 Task: Send an email with the signature Gerard Scott with the subject Thank you for a recommendation and the message Could you send me the proposal for the new partnership? from softage.5@softage.net to softage.7@softage.net and softage.8@softage.net
Action: Mouse moved to (20, 47)
Screenshot: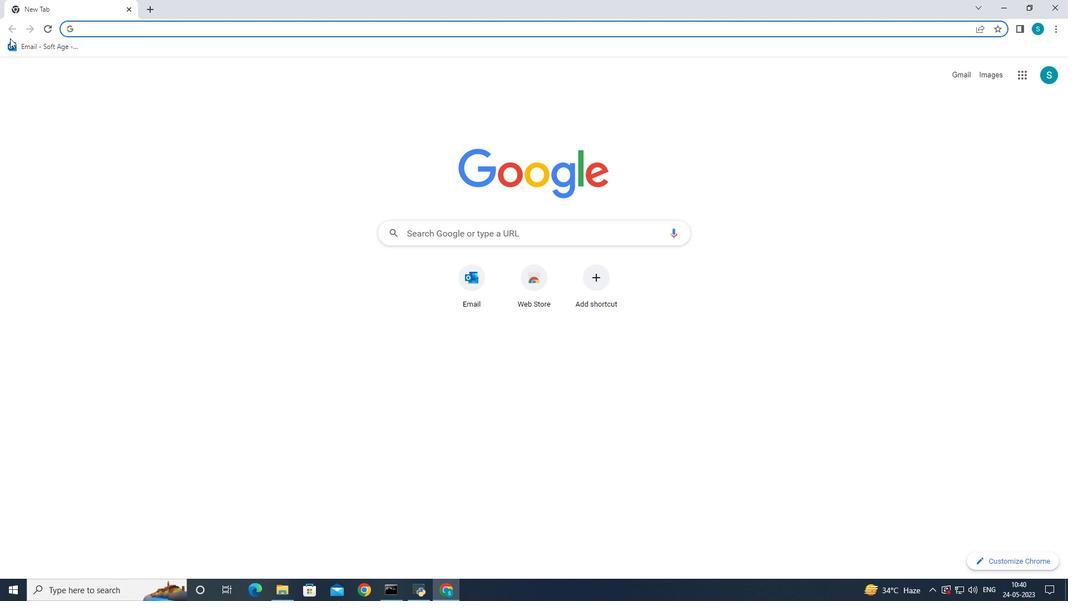 
Action: Mouse pressed left at (20, 47)
Screenshot: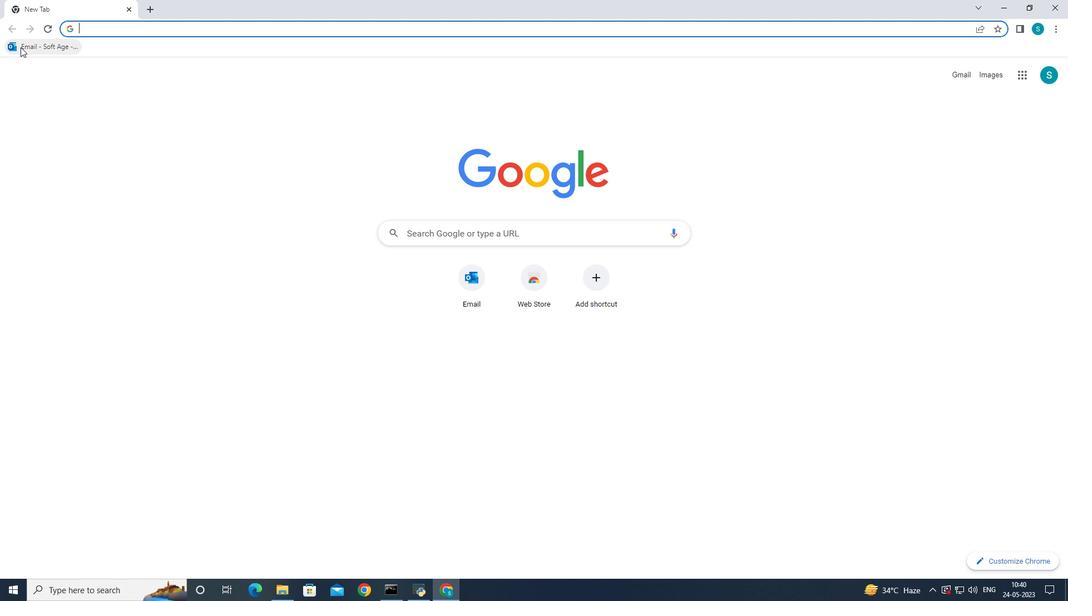 
Action: Mouse moved to (164, 101)
Screenshot: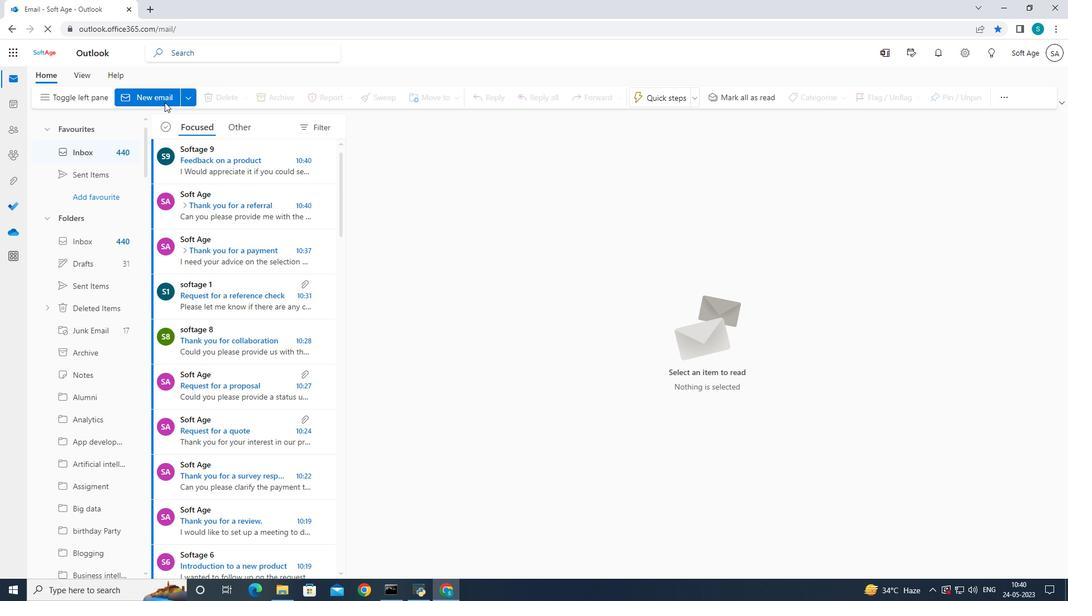 
Action: Mouse pressed left at (164, 101)
Screenshot: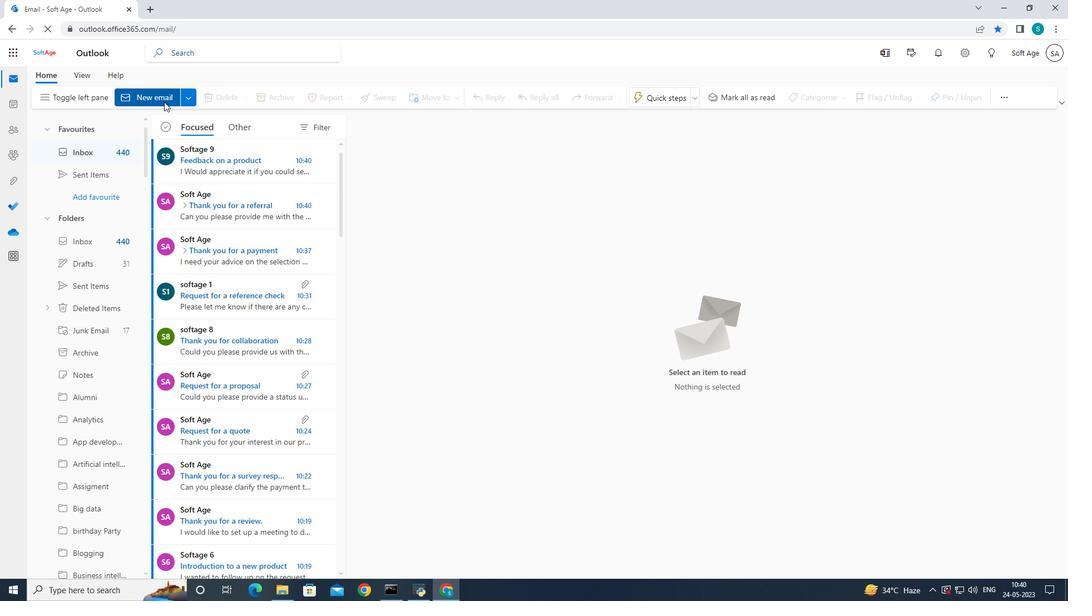 
Action: Mouse pressed left at (164, 101)
Screenshot: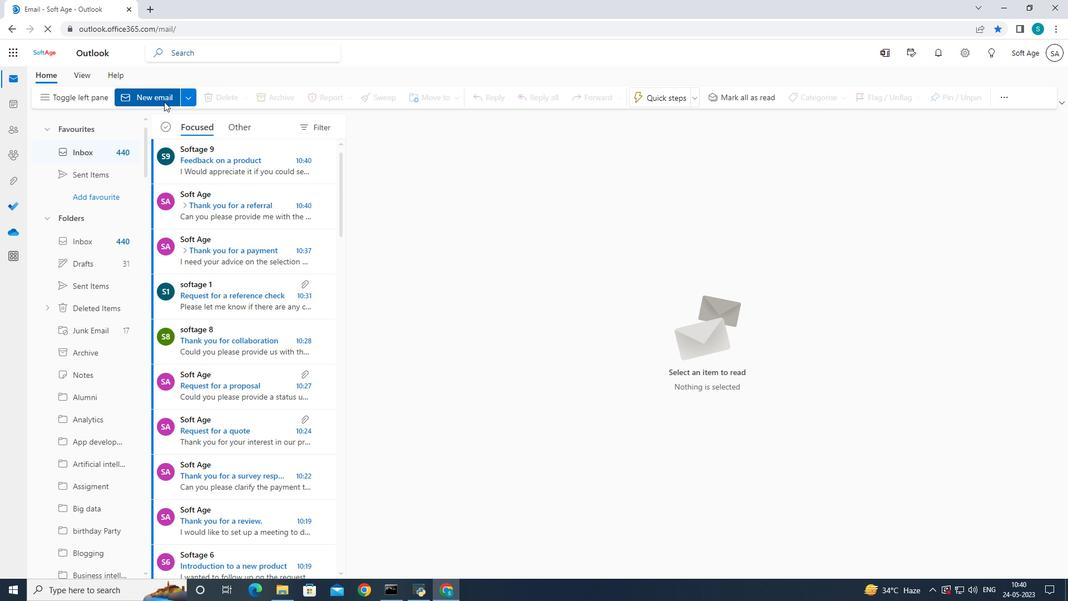 
Action: Mouse moved to (724, 99)
Screenshot: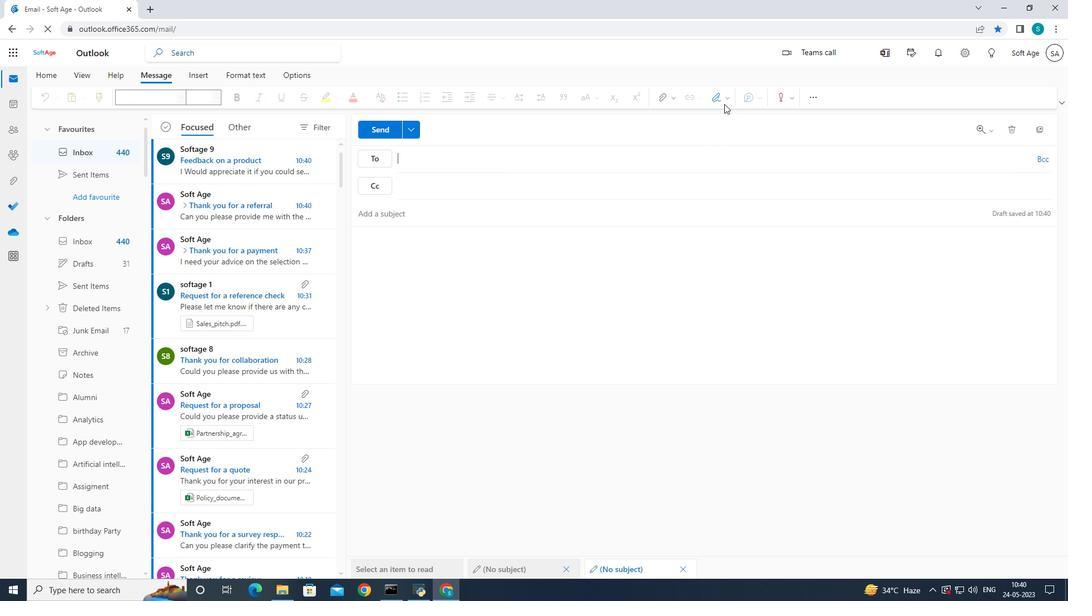 
Action: Mouse pressed left at (724, 99)
Screenshot: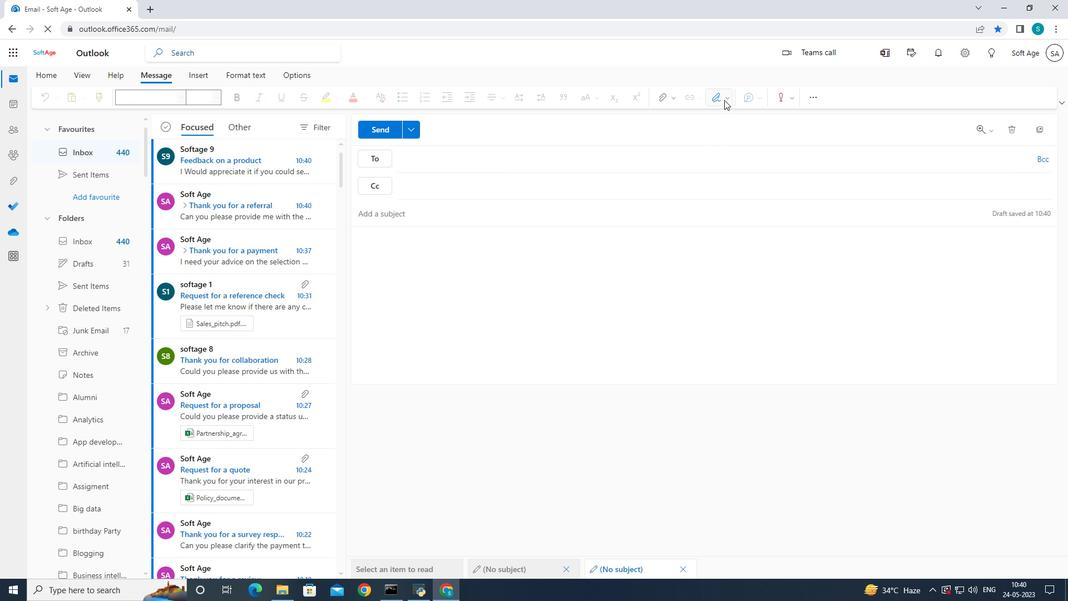 
Action: Mouse moved to (715, 140)
Screenshot: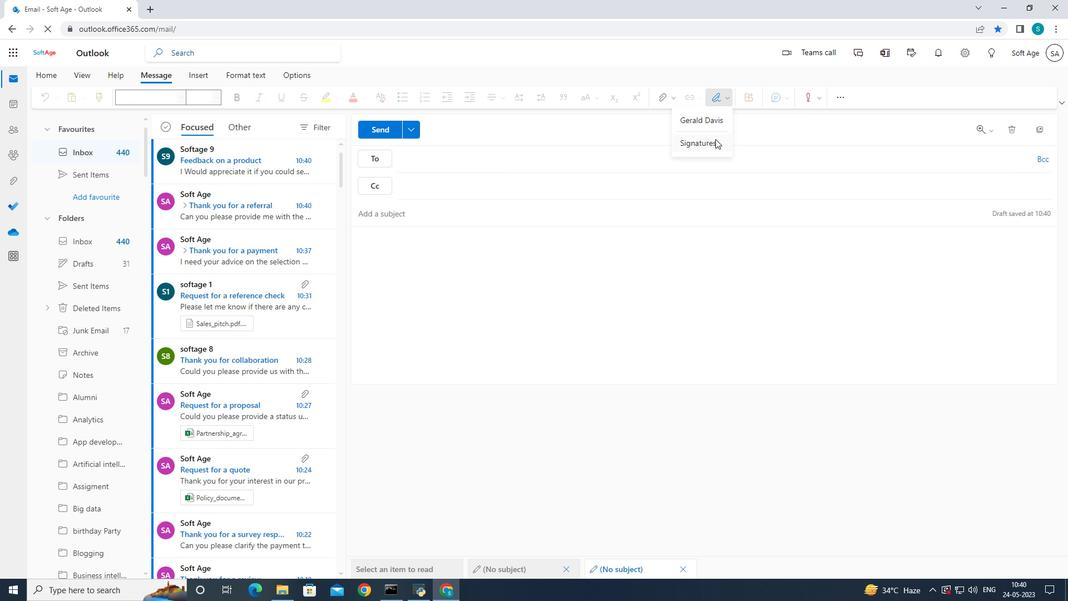 
Action: Mouse pressed left at (715, 140)
Screenshot: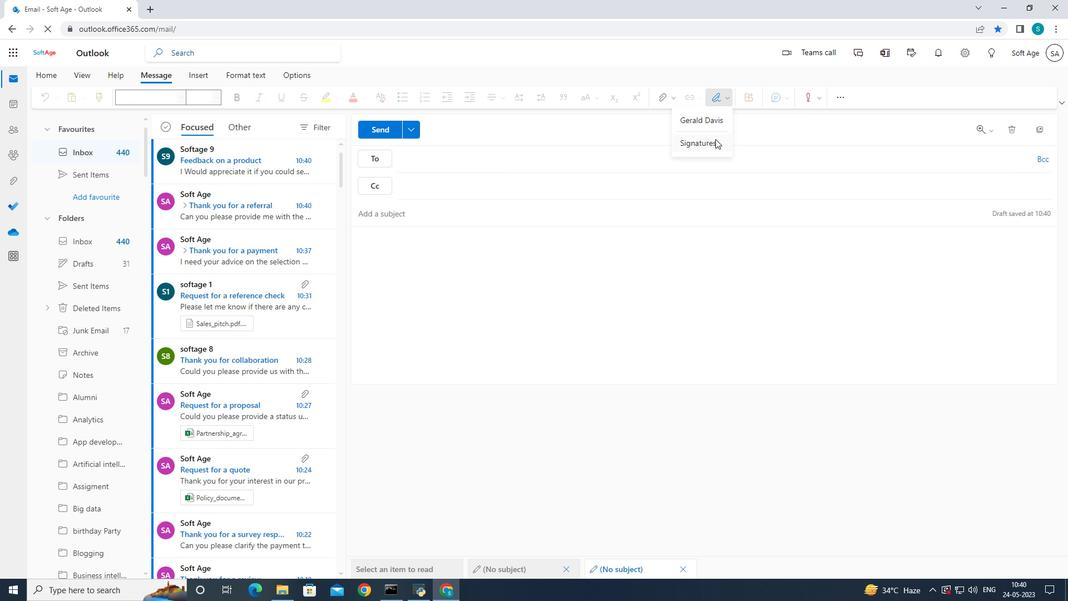 
Action: Mouse pressed left at (715, 140)
Screenshot: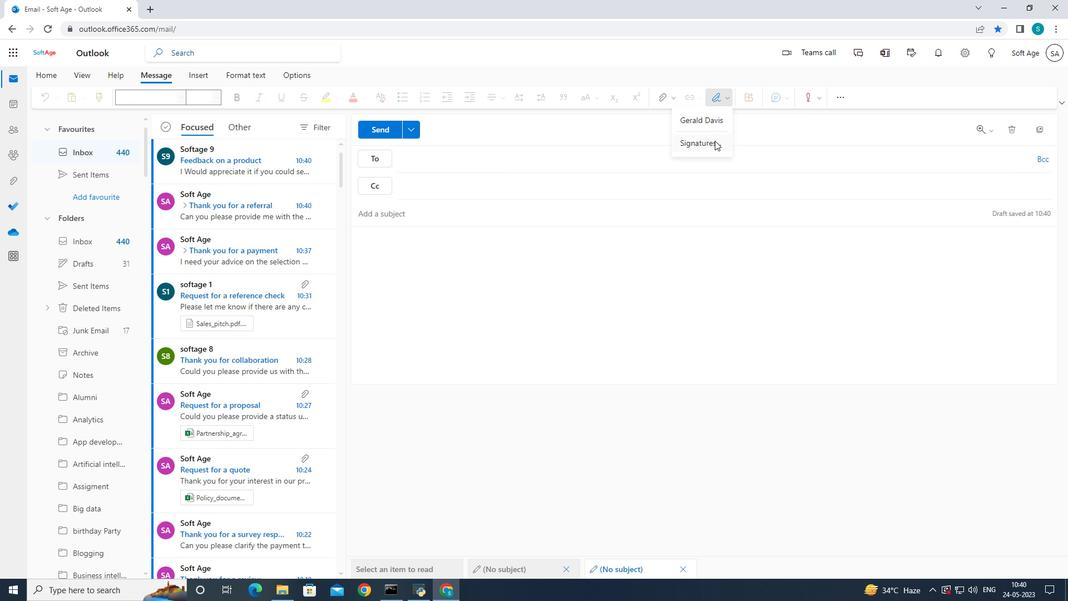 
Action: Mouse moved to (769, 183)
Screenshot: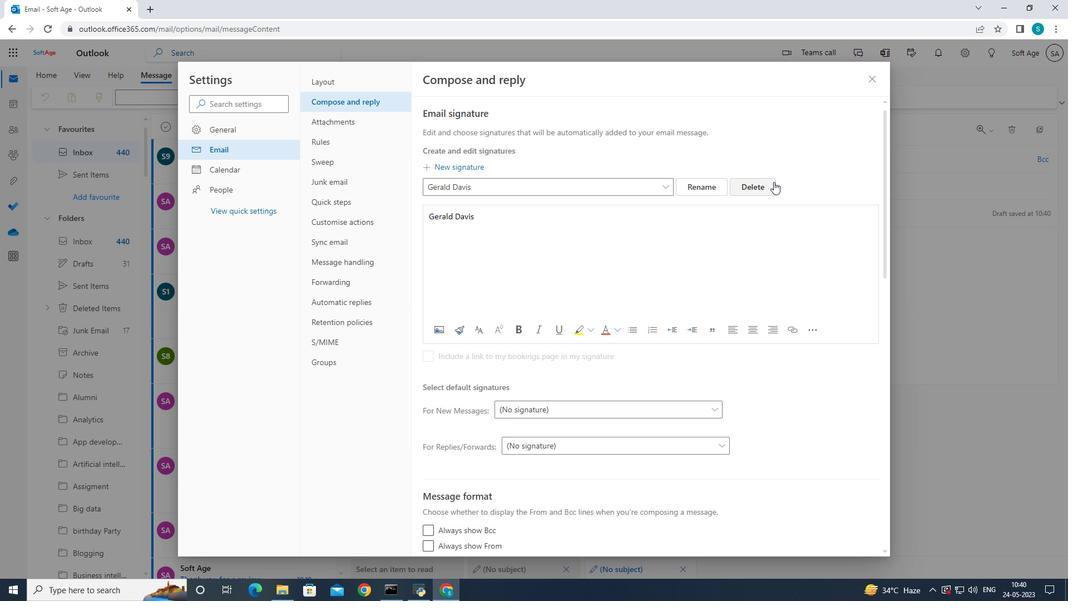 
Action: Mouse pressed left at (769, 183)
Screenshot: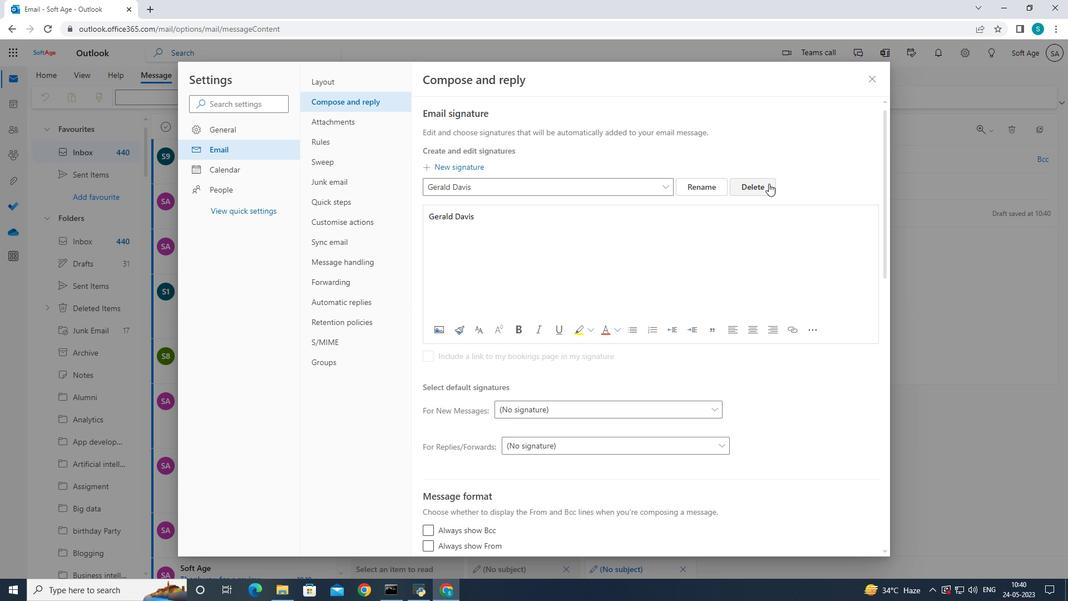 
Action: Mouse moved to (732, 184)
Screenshot: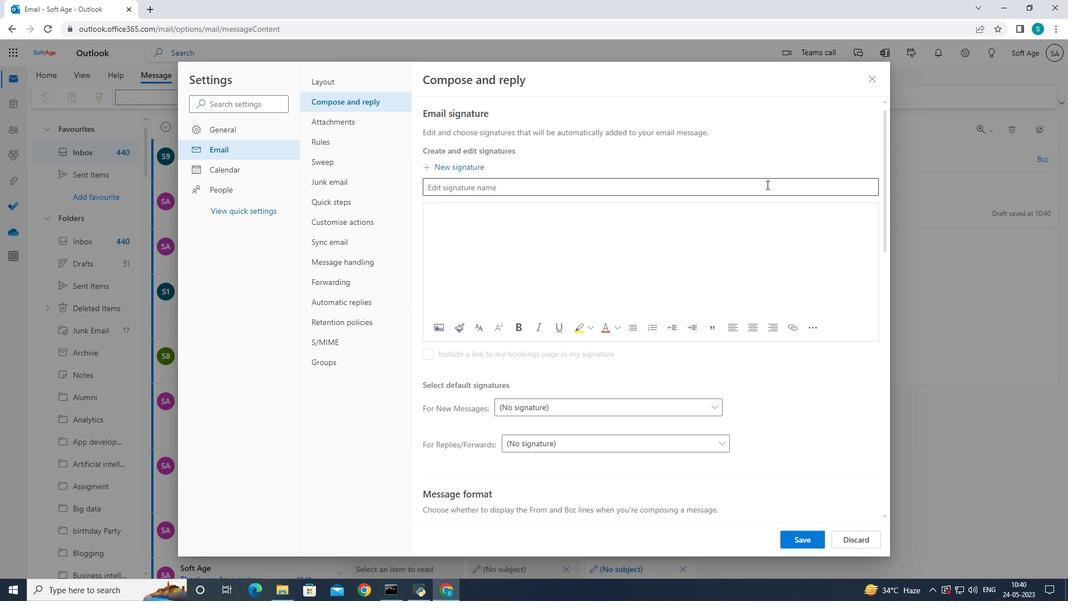 
Action: Mouse pressed left at (732, 184)
Screenshot: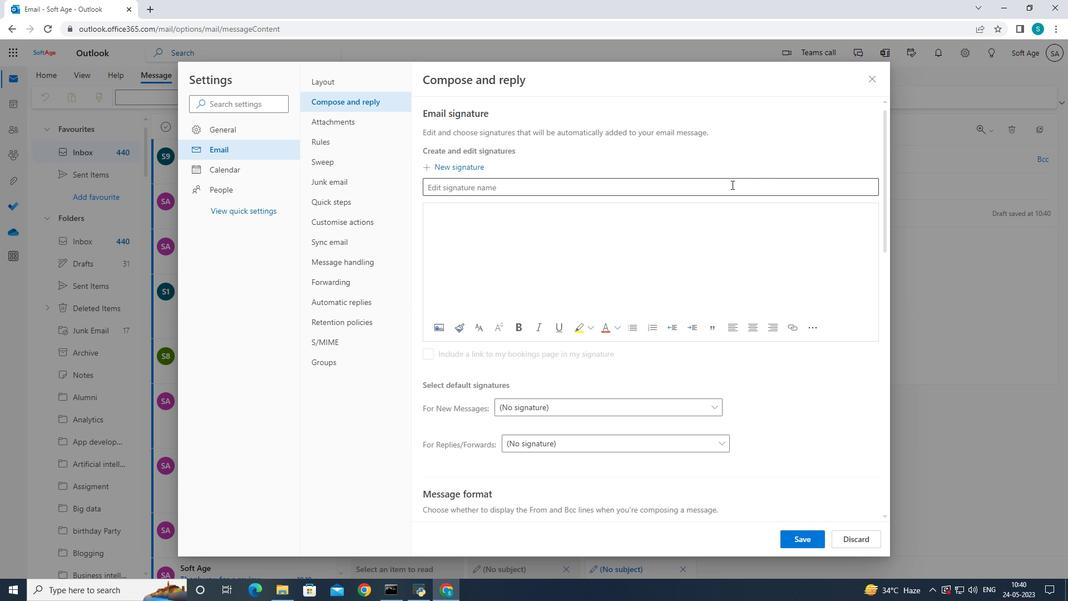 
Action: Mouse moved to (738, 180)
Screenshot: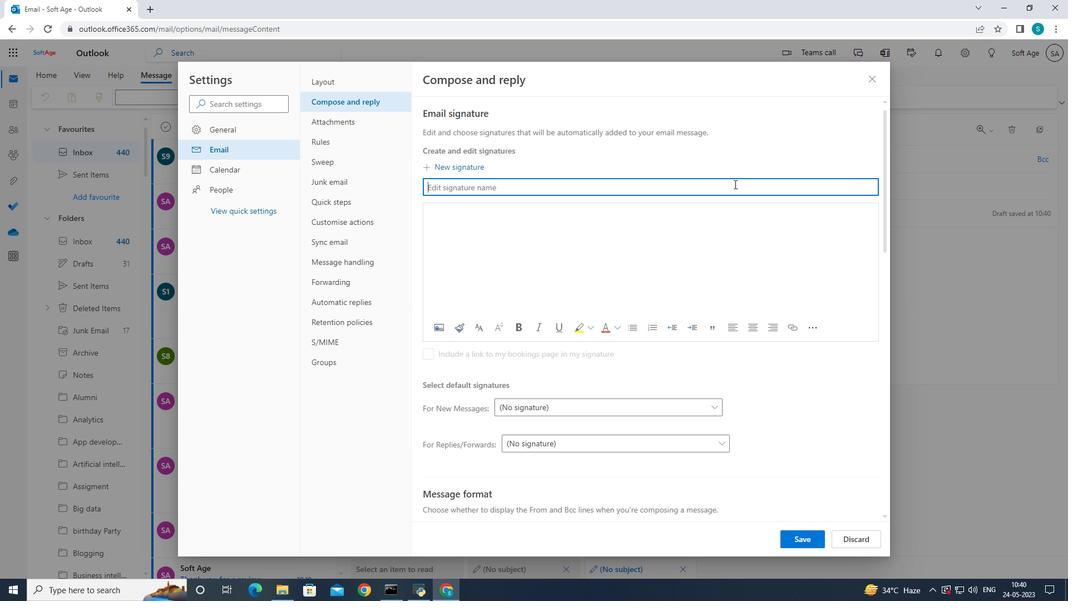 
Action: Key pressed <Key.caps_lock>G<Key.caps_lock>erard<Key.space><Key.caps_lock>S<Key.caps_lock>cott
Screenshot: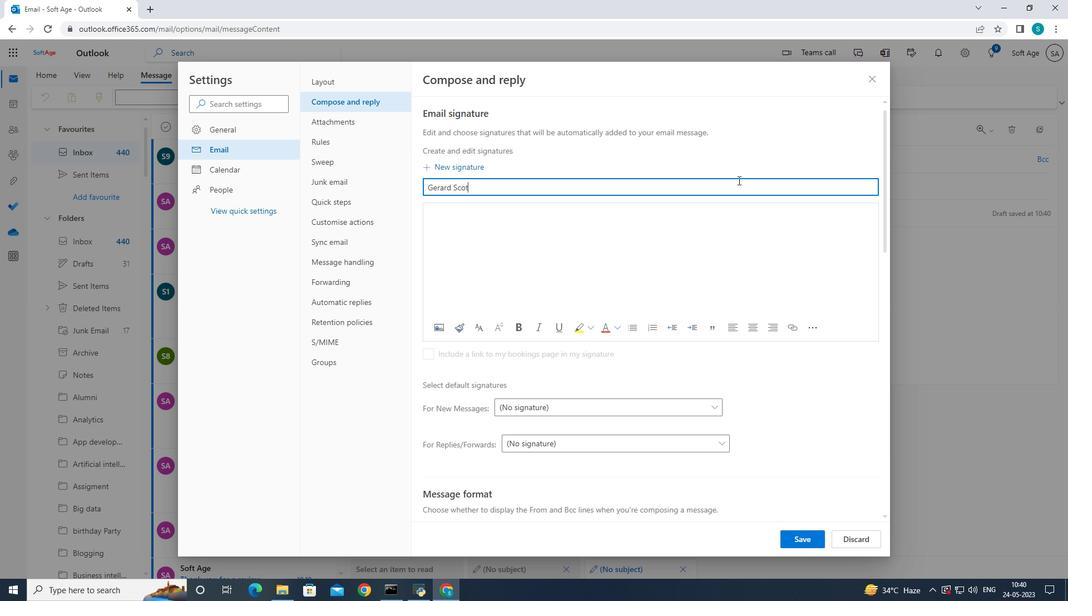 
Action: Mouse moved to (638, 216)
Screenshot: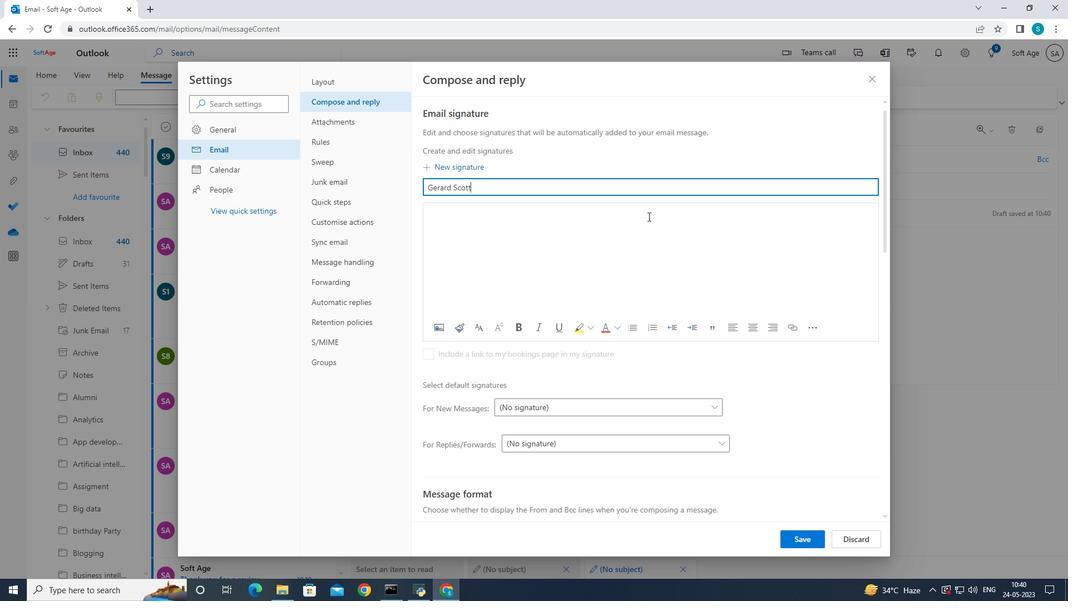 
Action: Mouse pressed left at (638, 216)
Screenshot: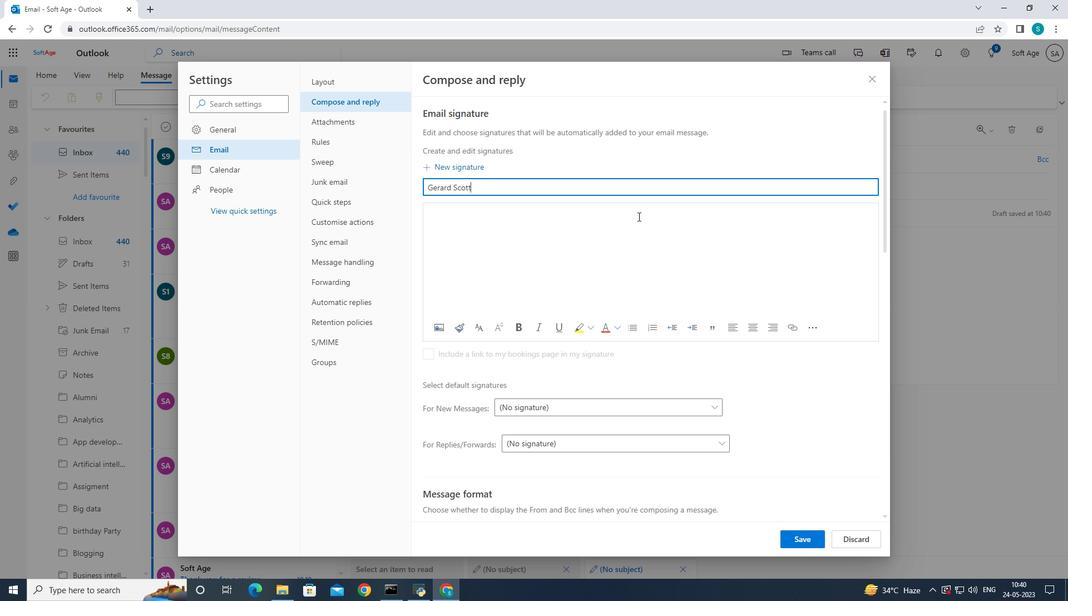 
Action: Mouse moved to (657, 202)
Screenshot: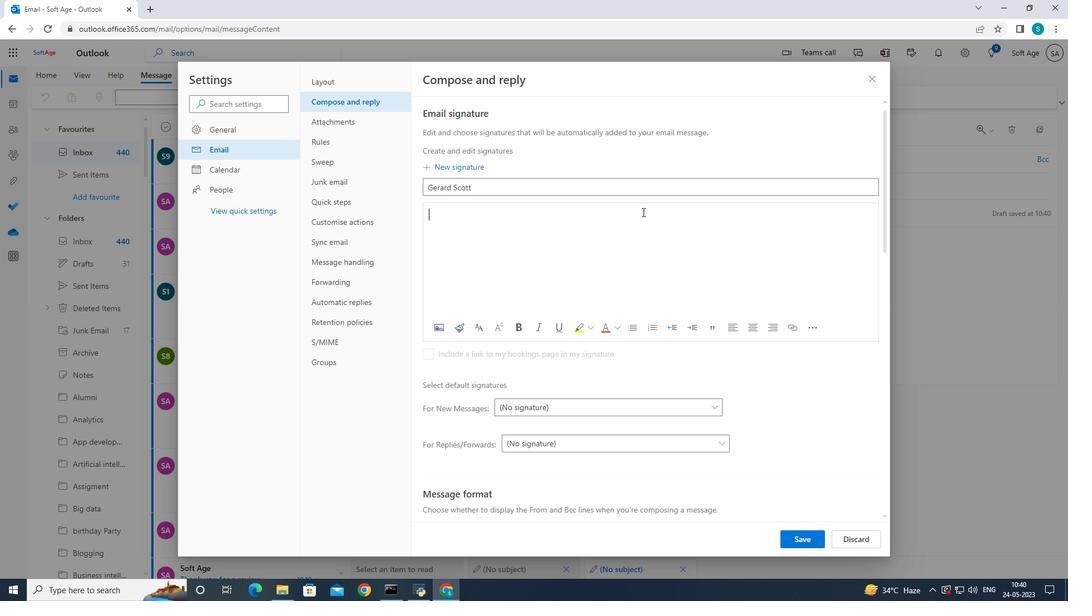 
Action: Key pressed <Key.caps_lock>G<Key.caps_lock>erard<Key.space><Key.caps_lock>S<Key.caps_lock>cott
Screenshot: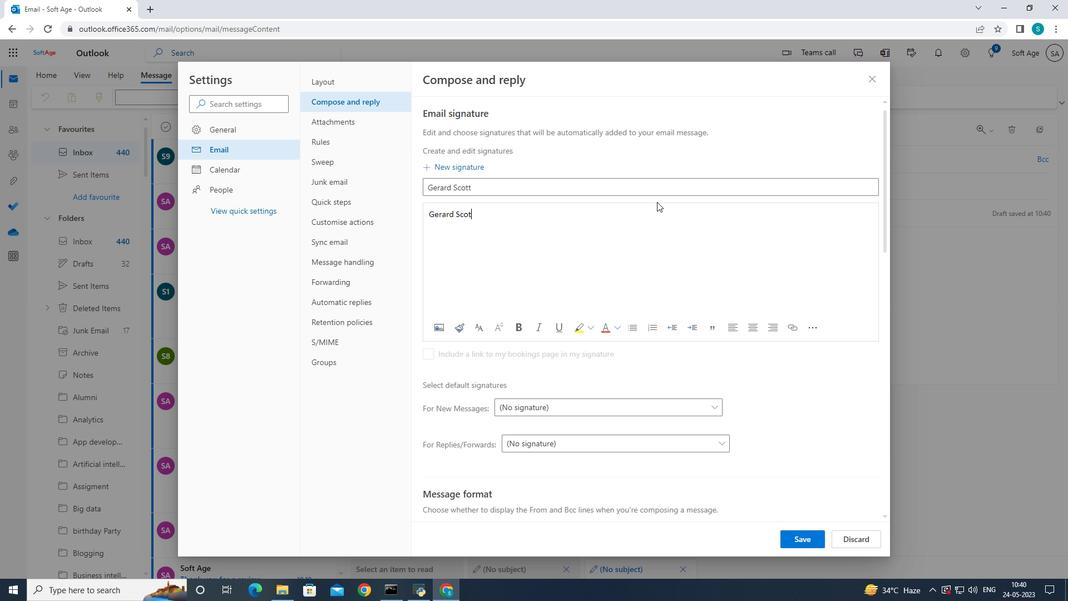 
Action: Mouse moved to (790, 535)
Screenshot: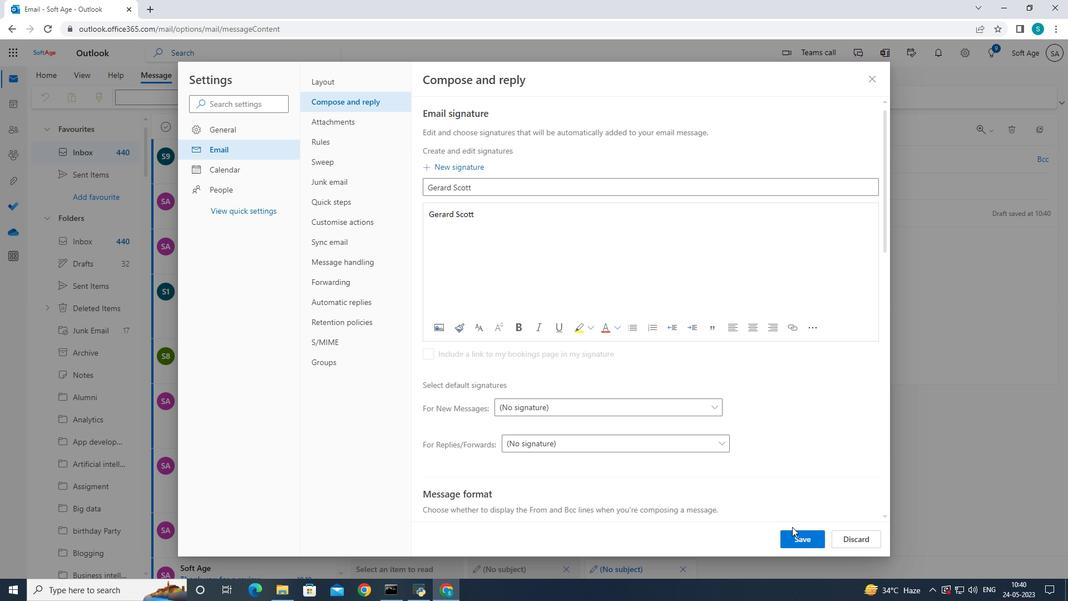 
Action: Mouse pressed left at (790, 535)
Screenshot: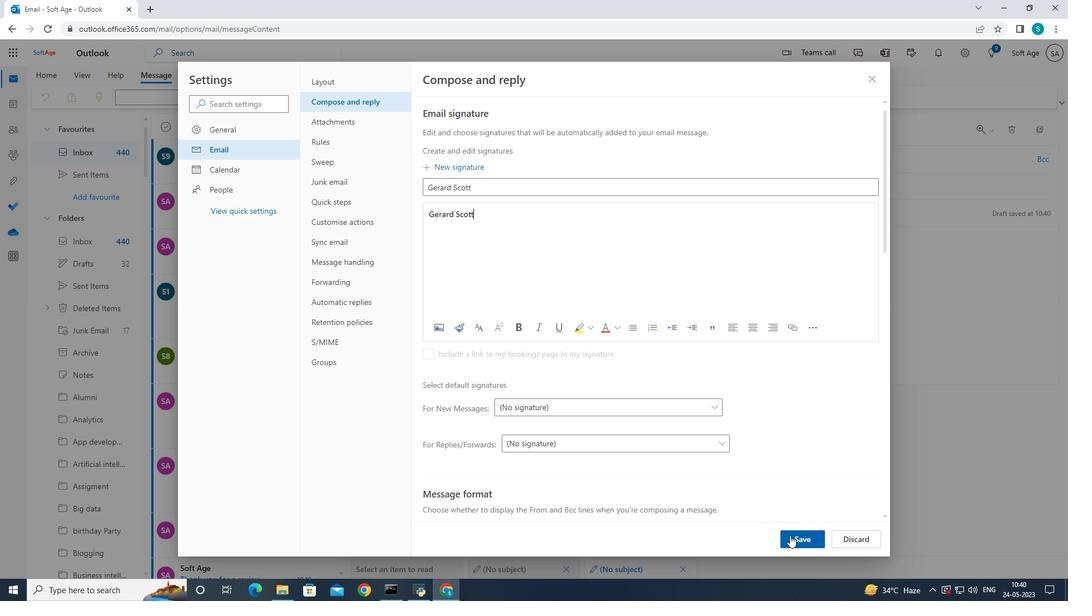 
Action: Mouse moved to (872, 82)
Screenshot: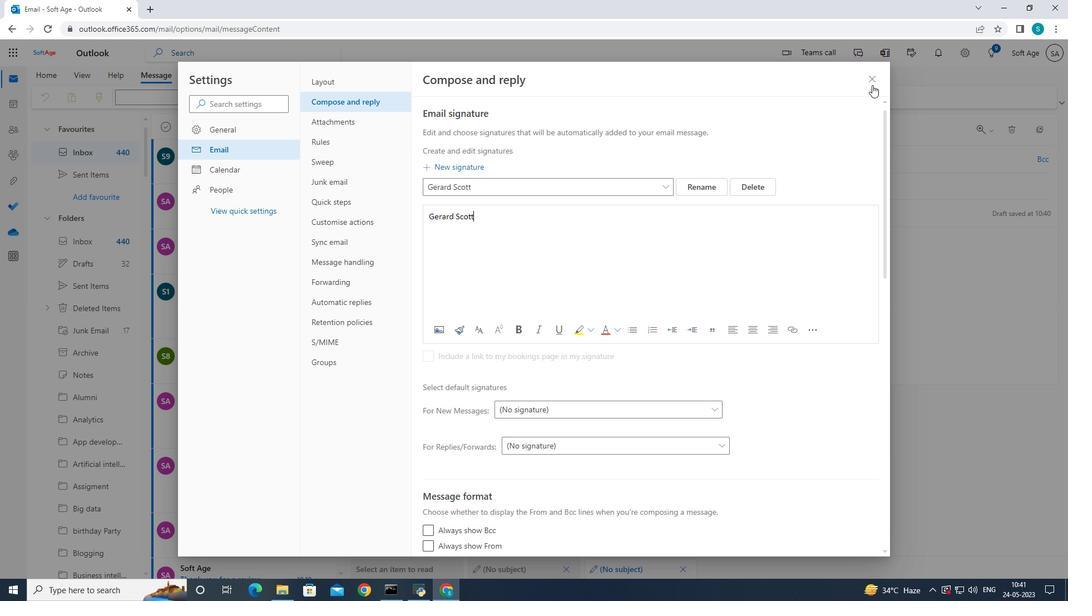 
Action: Mouse pressed left at (872, 82)
Screenshot: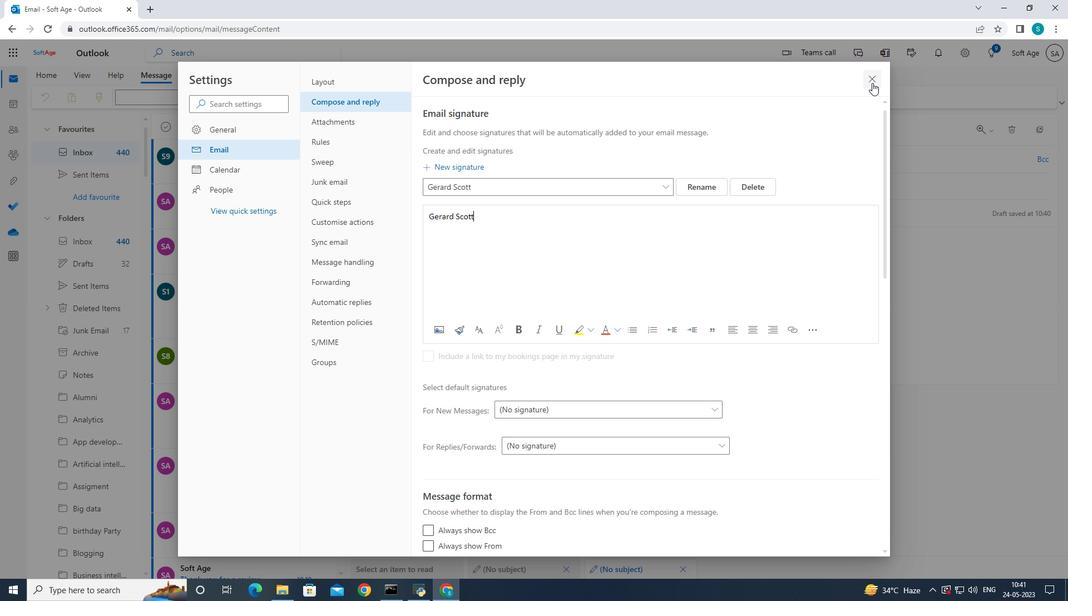 
Action: Mouse moved to (392, 209)
Screenshot: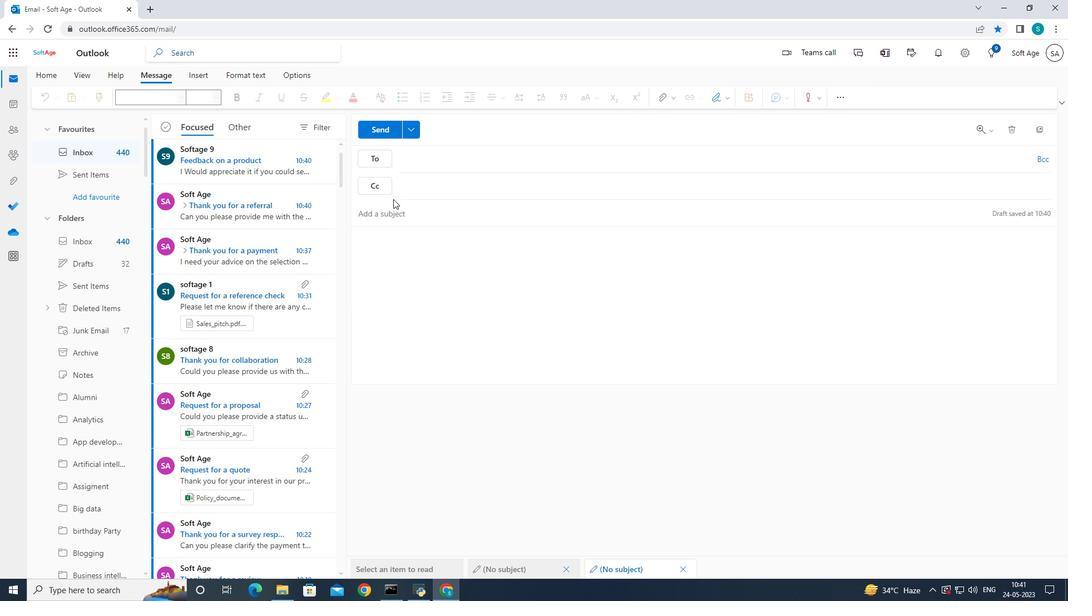 
Action: Mouse pressed left at (392, 209)
Screenshot: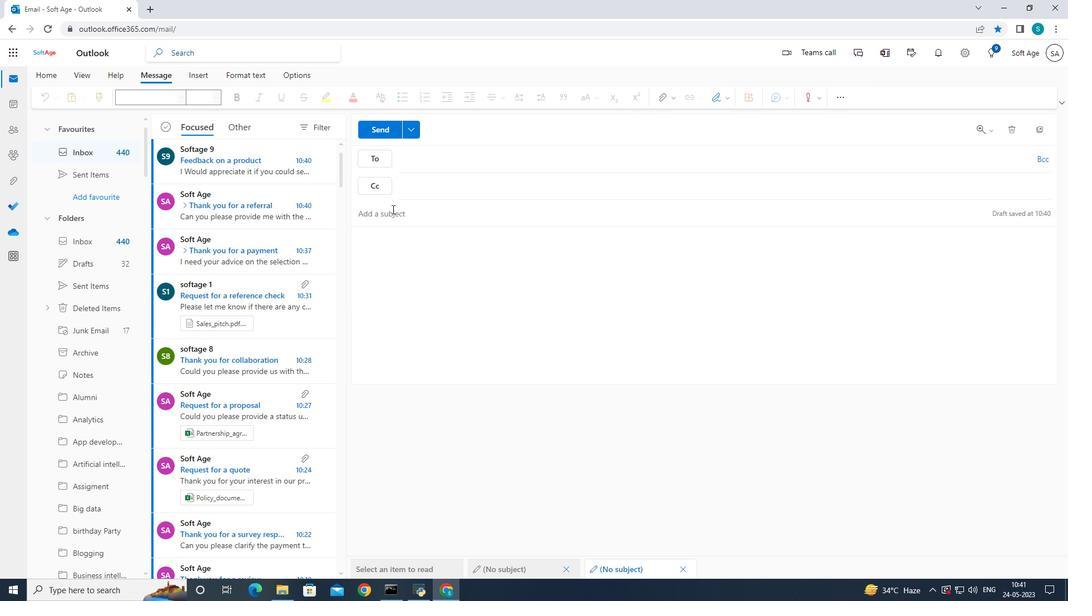 
Action: Mouse moved to (562, 188)
Screenshot: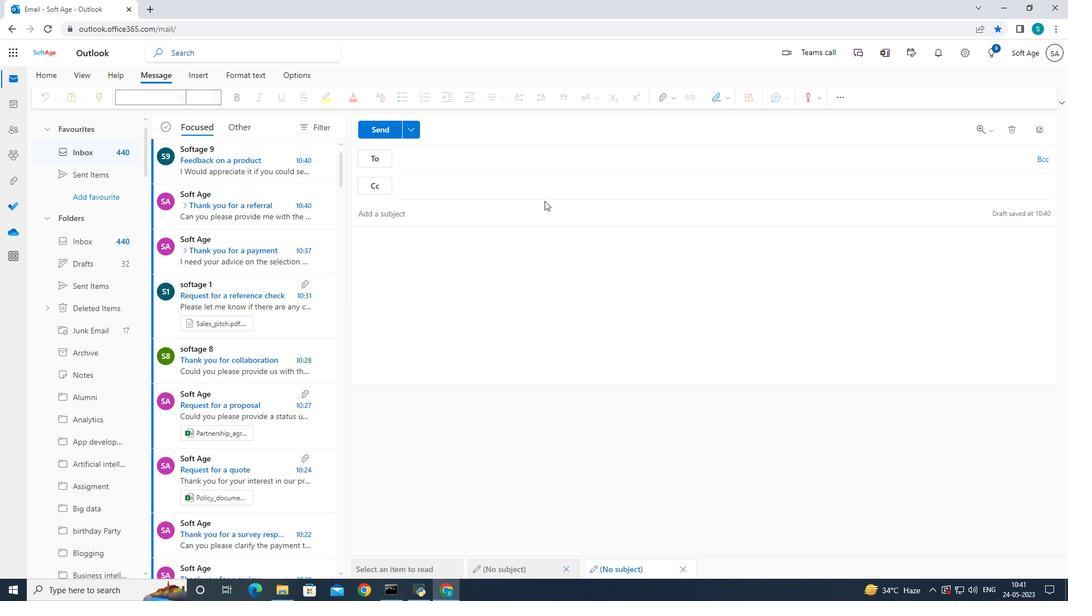 
Action: Key pressed <Key.caps_lock>T<Key.caps_lock>hank<Key.space>you<Key.space>for<Key.space>a<Key.space>recommendation
Screenshot: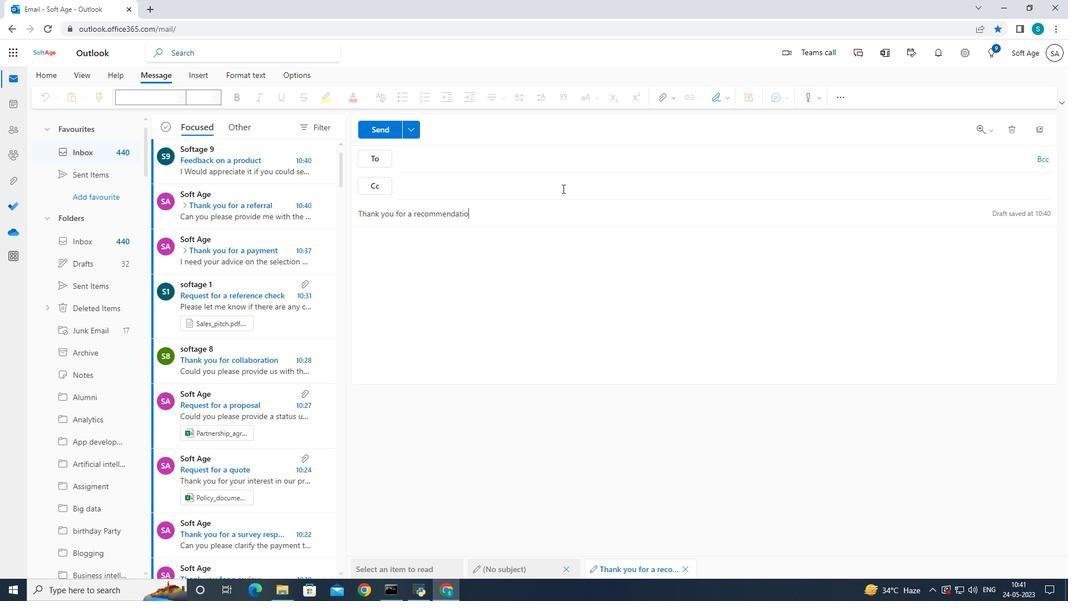 
Action: Mouse moved to (409, 239)
Screenshot: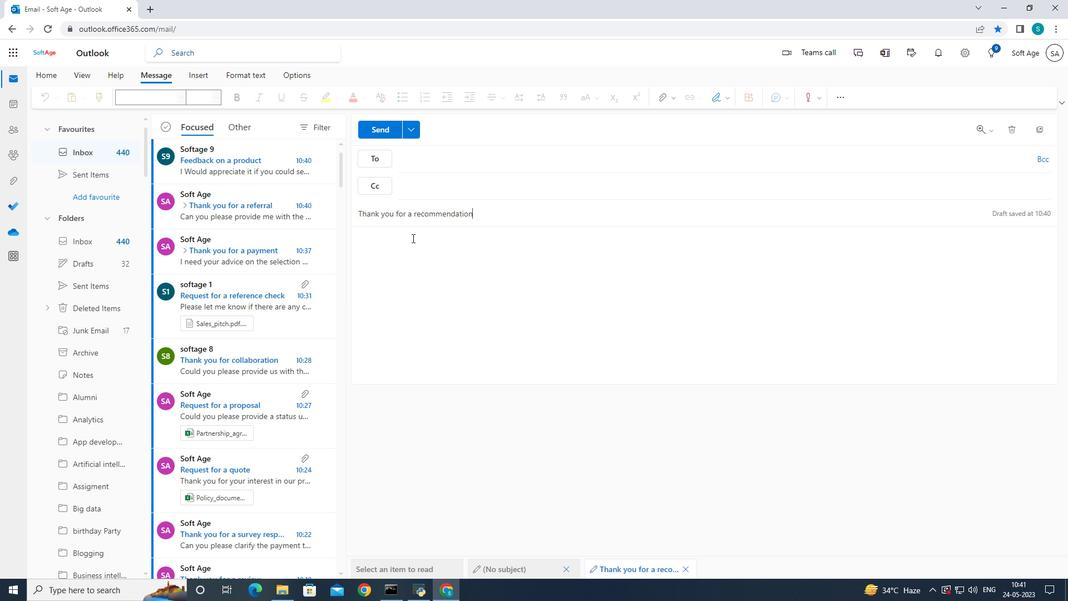 
Action: Mouse pressed left at (409, 239)
Screenshot: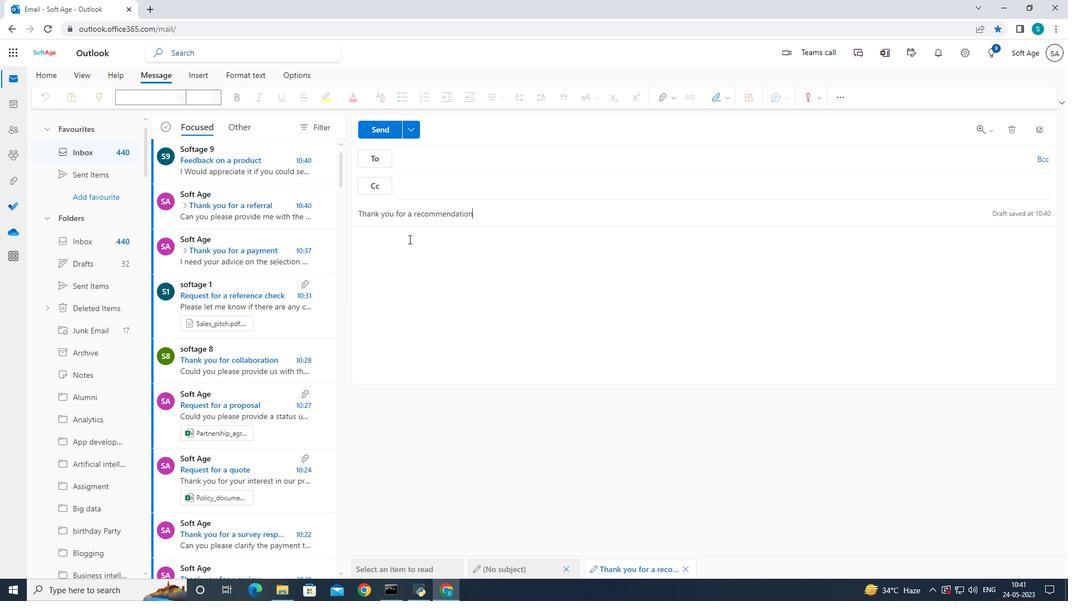 
Action: Mouse moved to (726, 102)
Screenshot: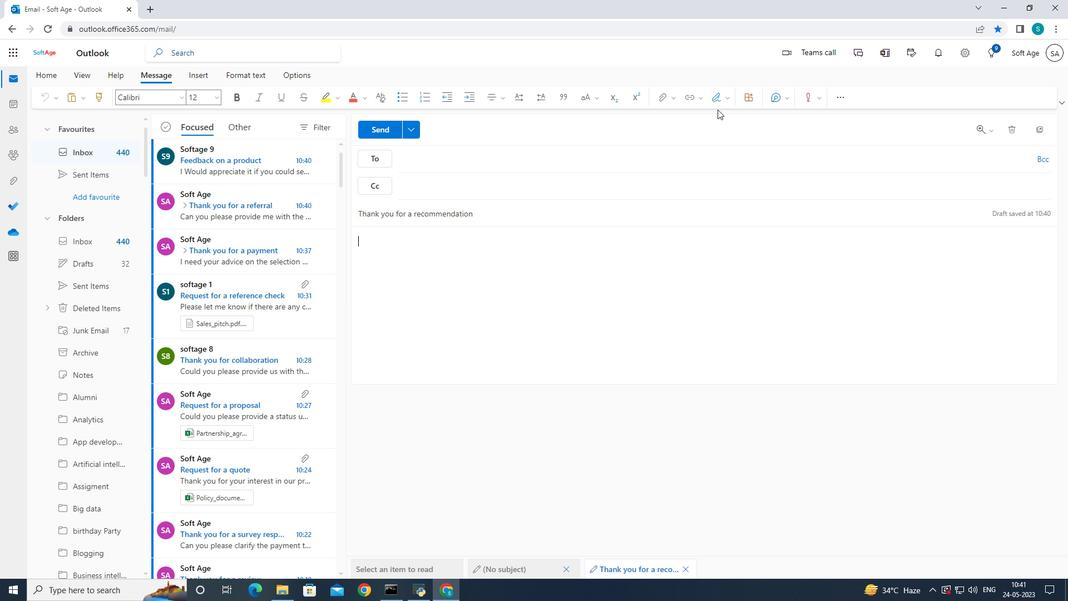 
Action: Mouse pressed left at (726, 102)
Screenshot: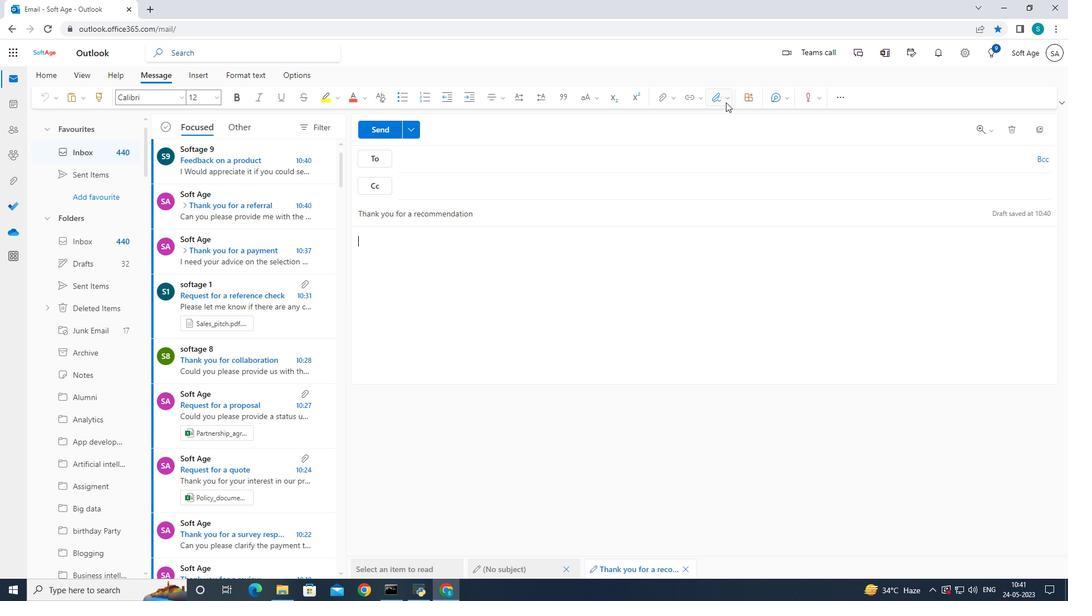 
Action: Mouse moved to (713, 121)
Screenshot: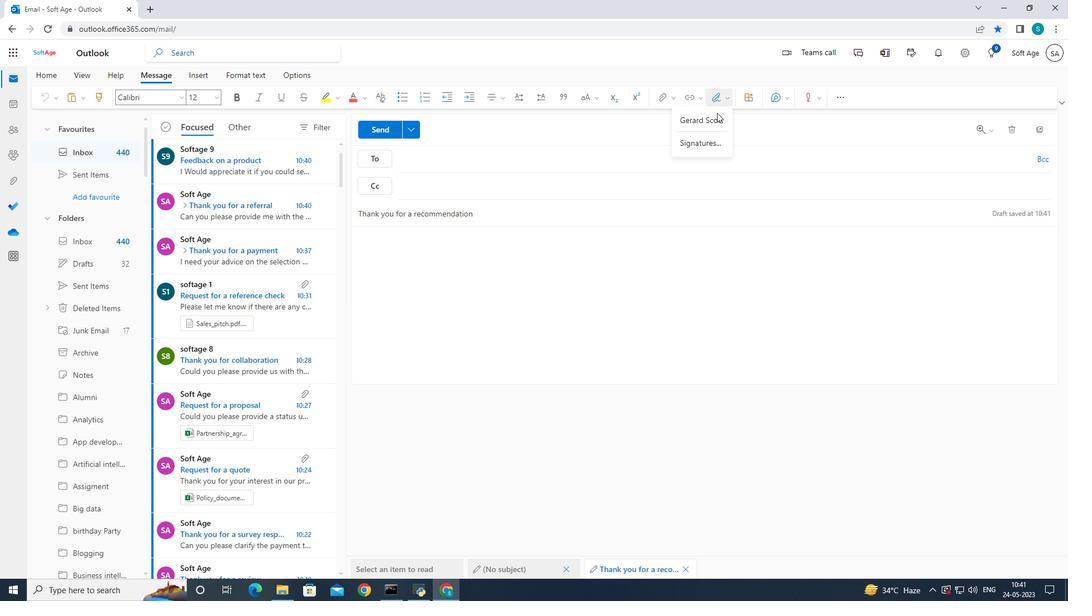 
Action: Mouse pressed left at (713, 121)
Screenshot: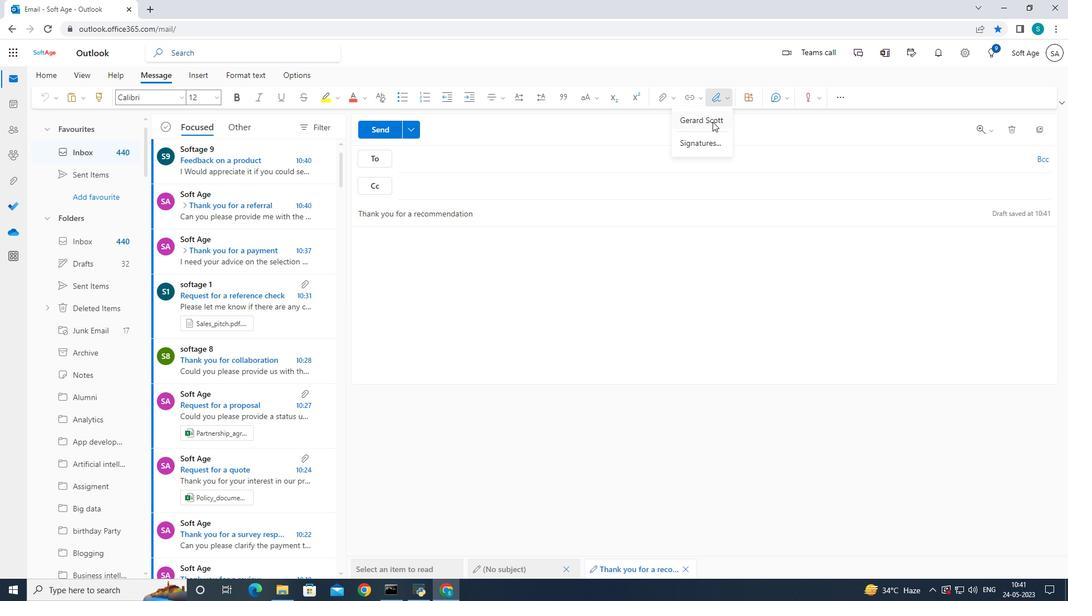 
Action: Mouse moved to (646, 165)
Screenshot: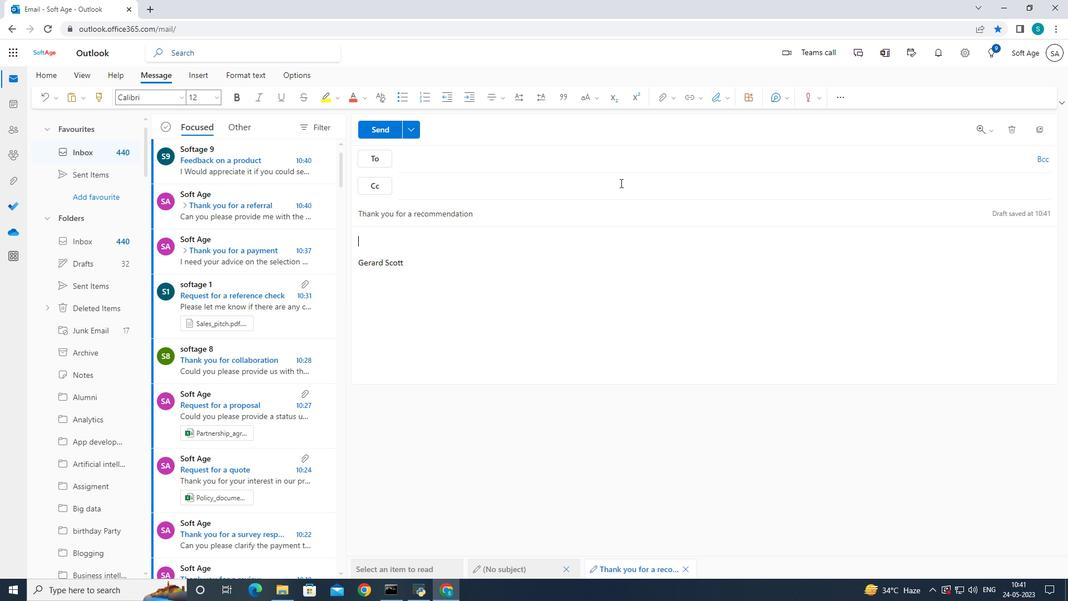 
Action: Key pressed <Key.caps_lock>C<Key.caps_lock>ould<Key.space>you<Key.space>send<Key.space>me<Key.space>the<Key.space>proposal<Key.space>for<Key.space>the<Key.space>new<Key.space>partnership<Key.shift_r>?
Screenshot: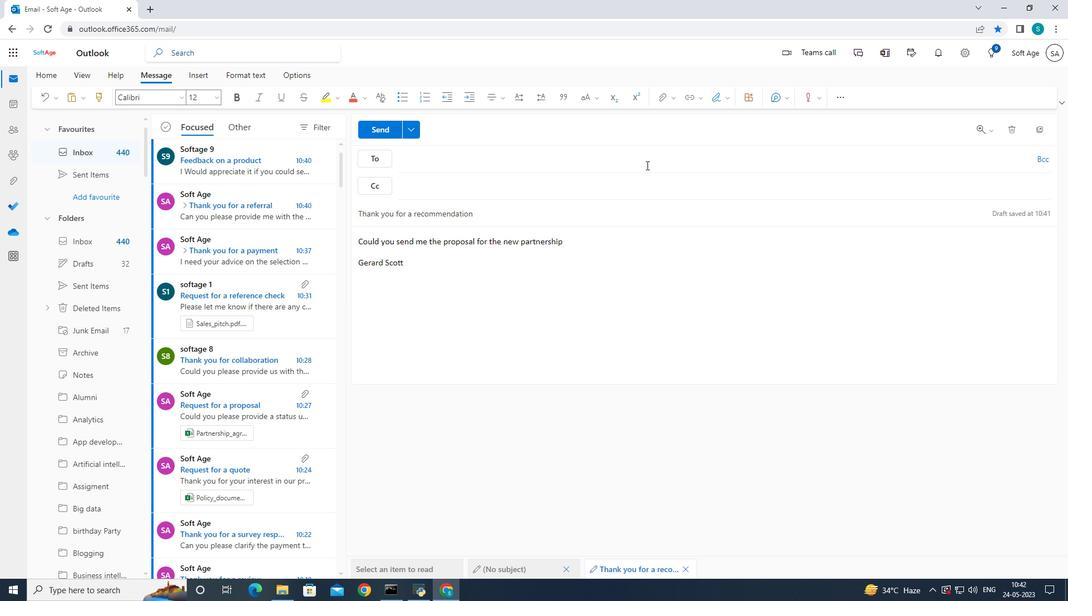 
Action: Mouse moved to (518, 158)
Screenshot: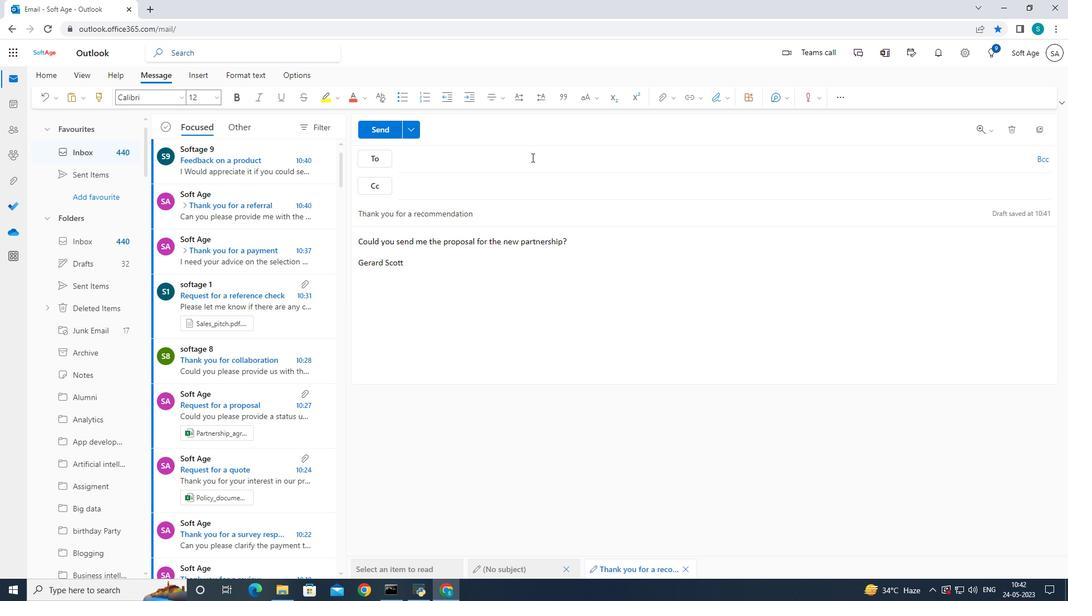 
Action: Mouse pressed left at (518, 158)
Screenshot: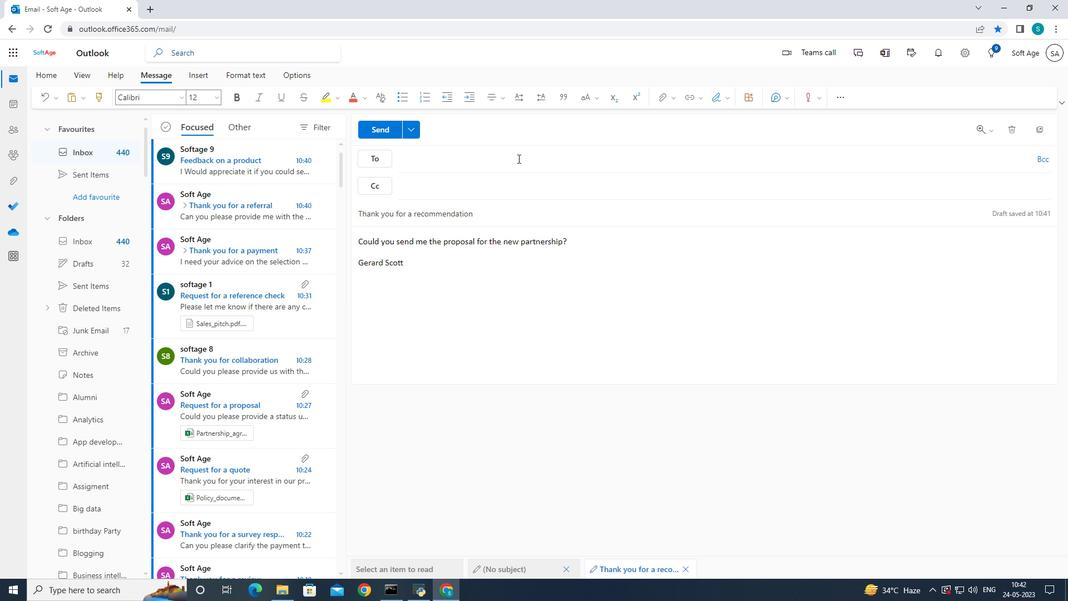 
Action: Mouse moved to (553, 156)
Screenshot: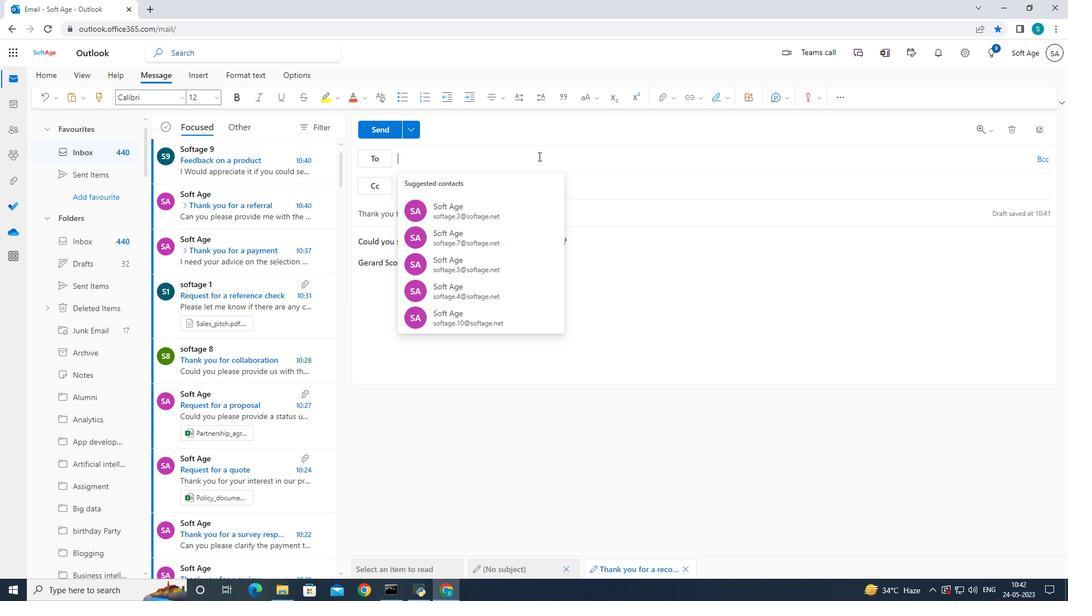 
Action: Key pressed softage.5<Key.shift><Key.shift><Key.shift><Key.shift><Key.shift><Key.shift><Key.shift>@softage.net<Key.enter>softage.8<Key.shift>@softage.net<Key.enter>
Screenshot: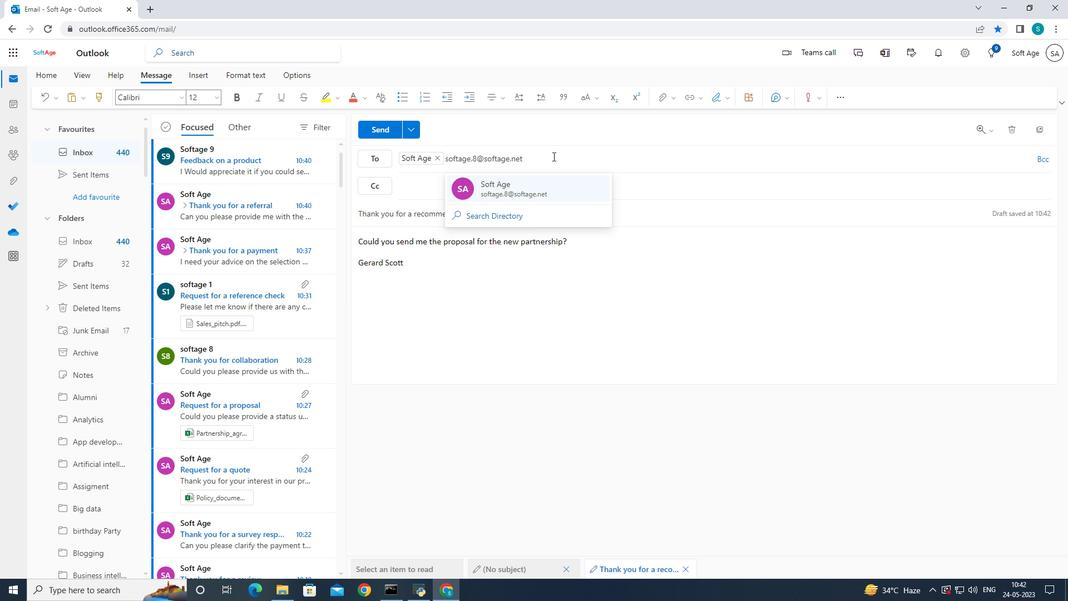 
Action: Mouse moved to (393, 128)
Screenshot: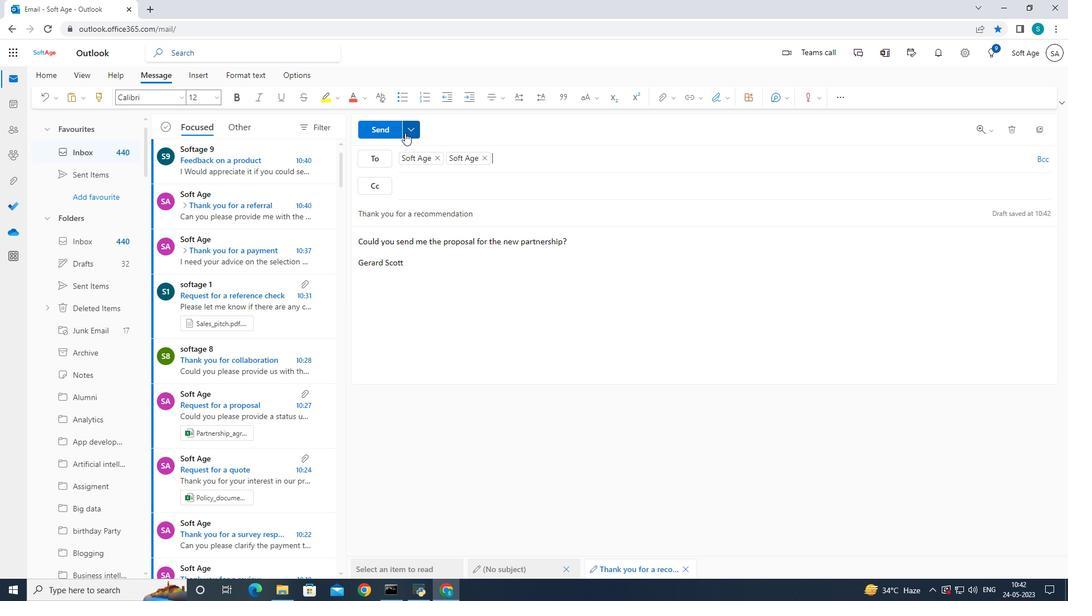 
Action: Mouse pressed left at (393, 128)
Screenshot: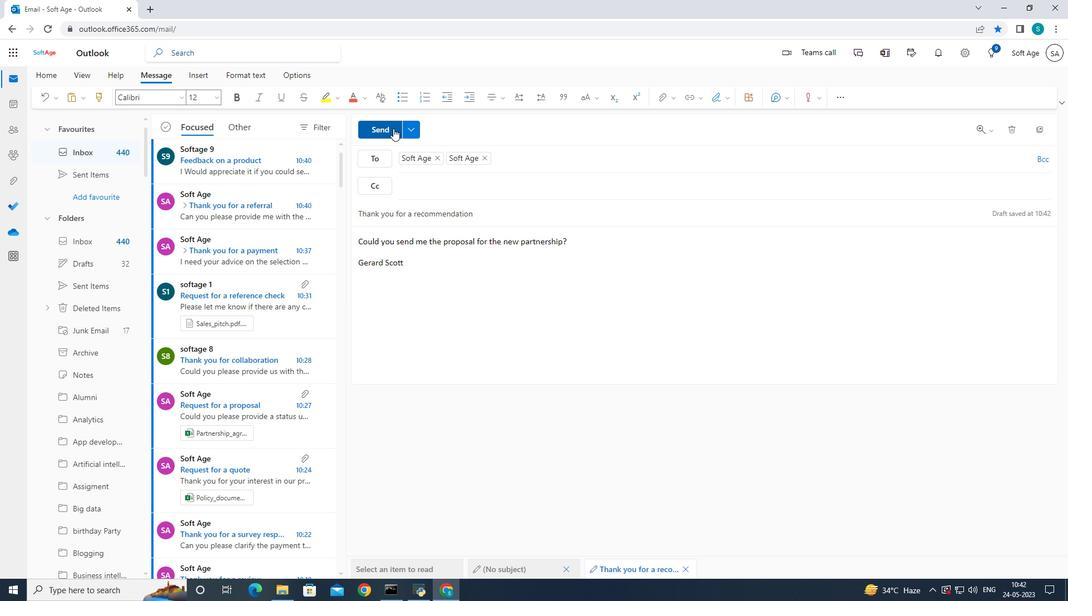 
